 Task: Create a rule from the Routing list, Task moved to a section -> Set Priority in the project AquaVue , set the section as To-Do and set the priority of the task as  High
Action: Mouse moved to (70, 300)
Screenshot: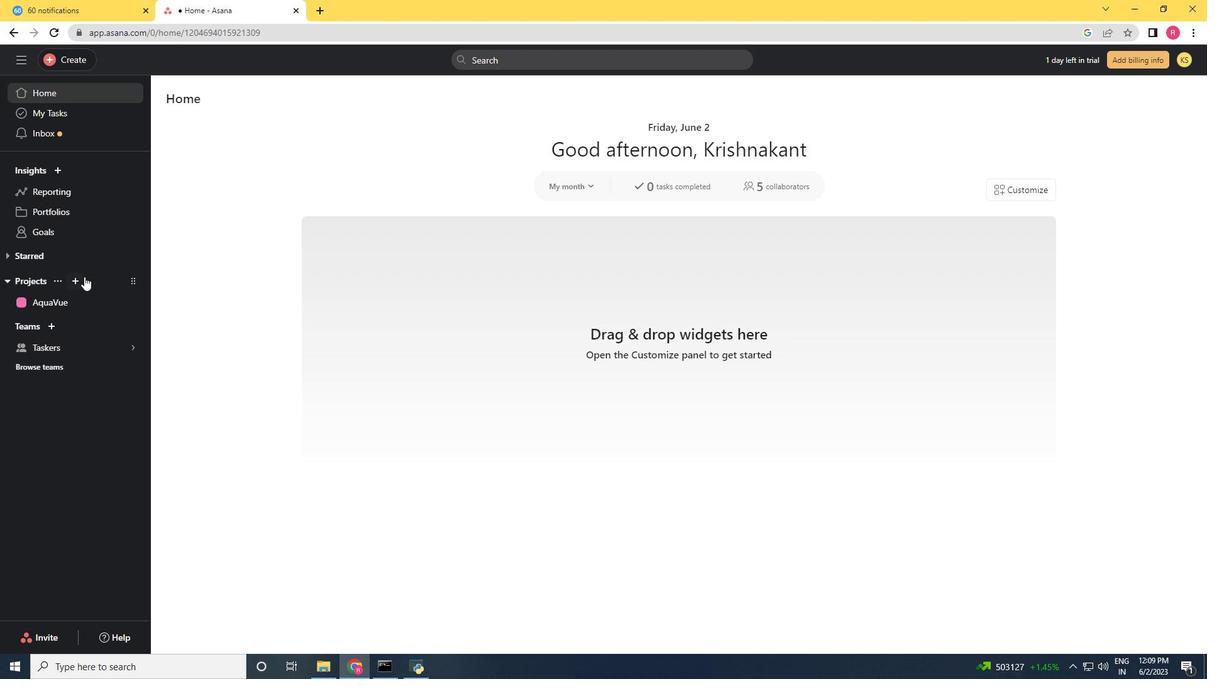
Action: Mouse pressed left at (70, 300)
Screenshot: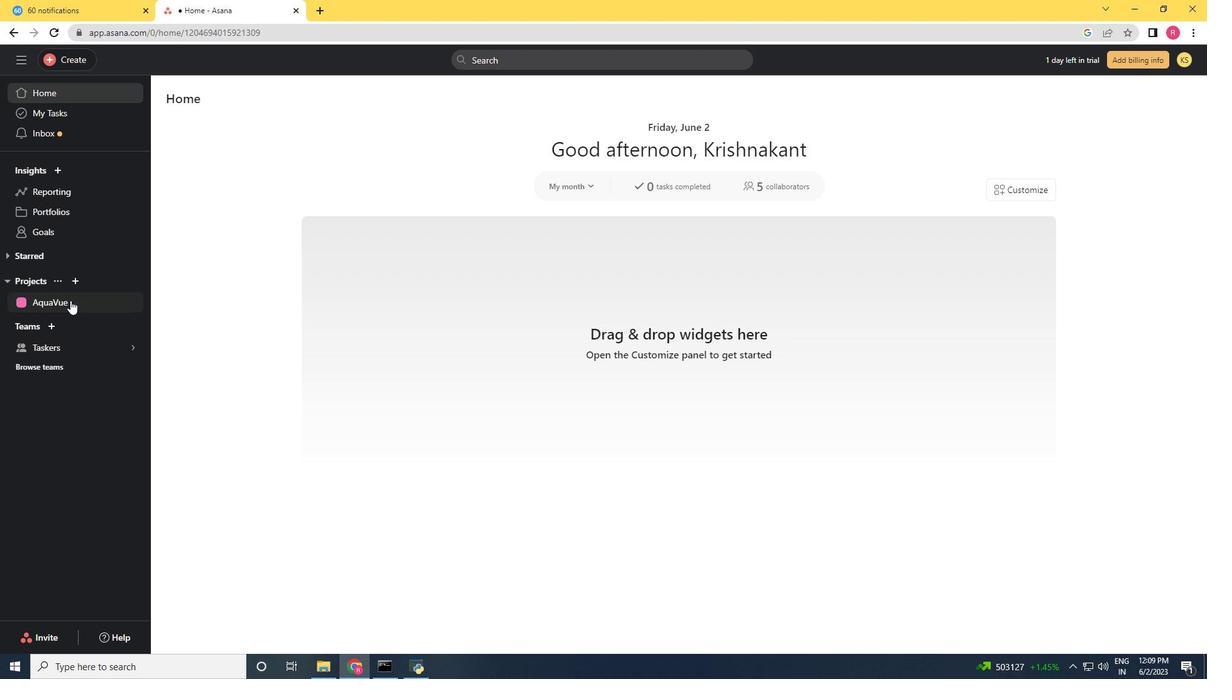 
Action: Mouse moved to (1165, 109)
Screenshot: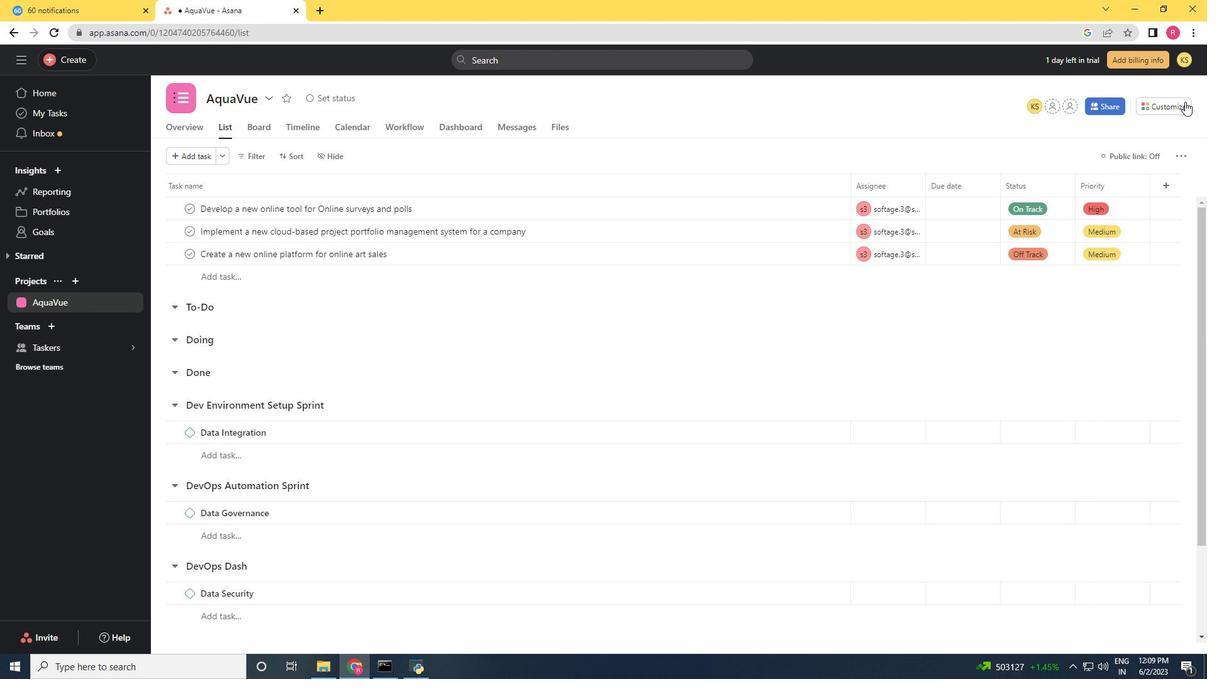 
Action: Mouse pressed left at (1165, 109)
Screenshot: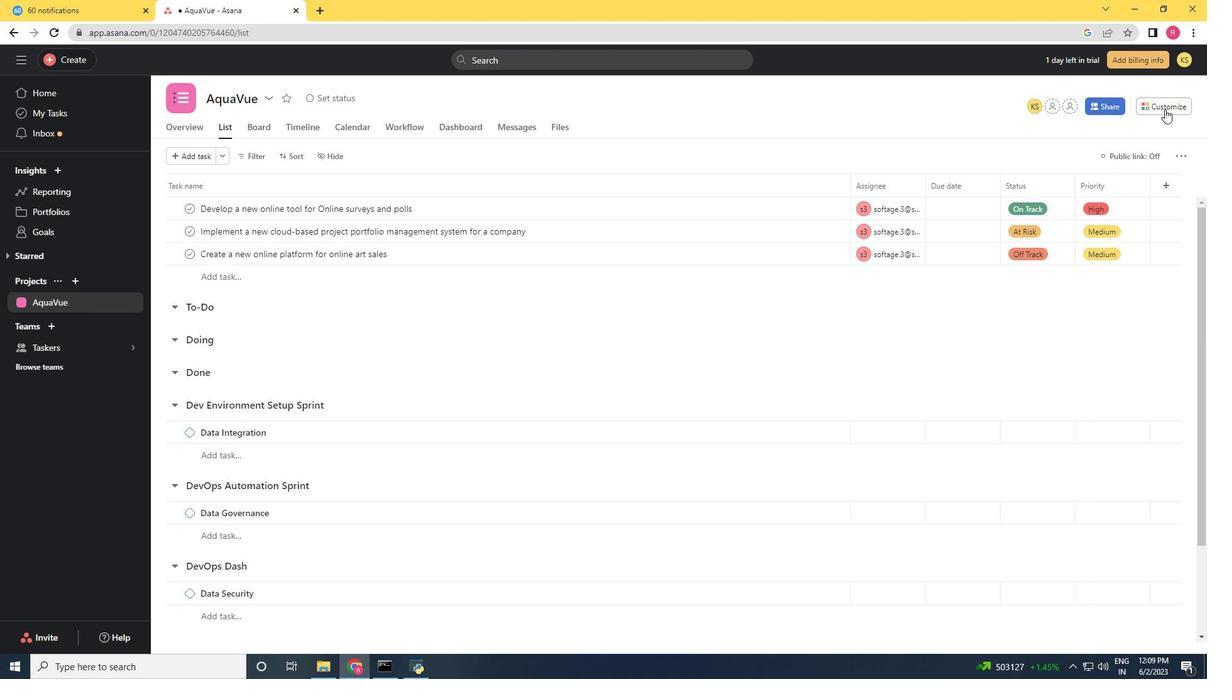 
Action: Mouse moved to (938, 279)
Screenshot: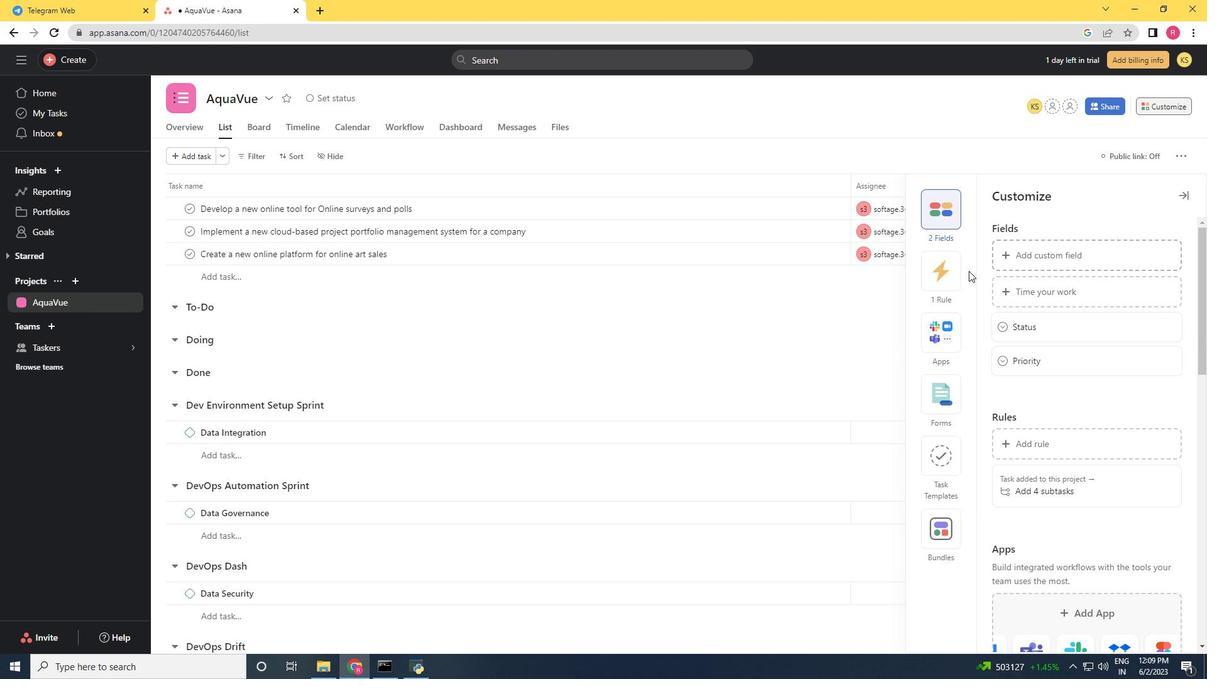 
Action: Mouse pressed left at (938, 279)
Screenshot: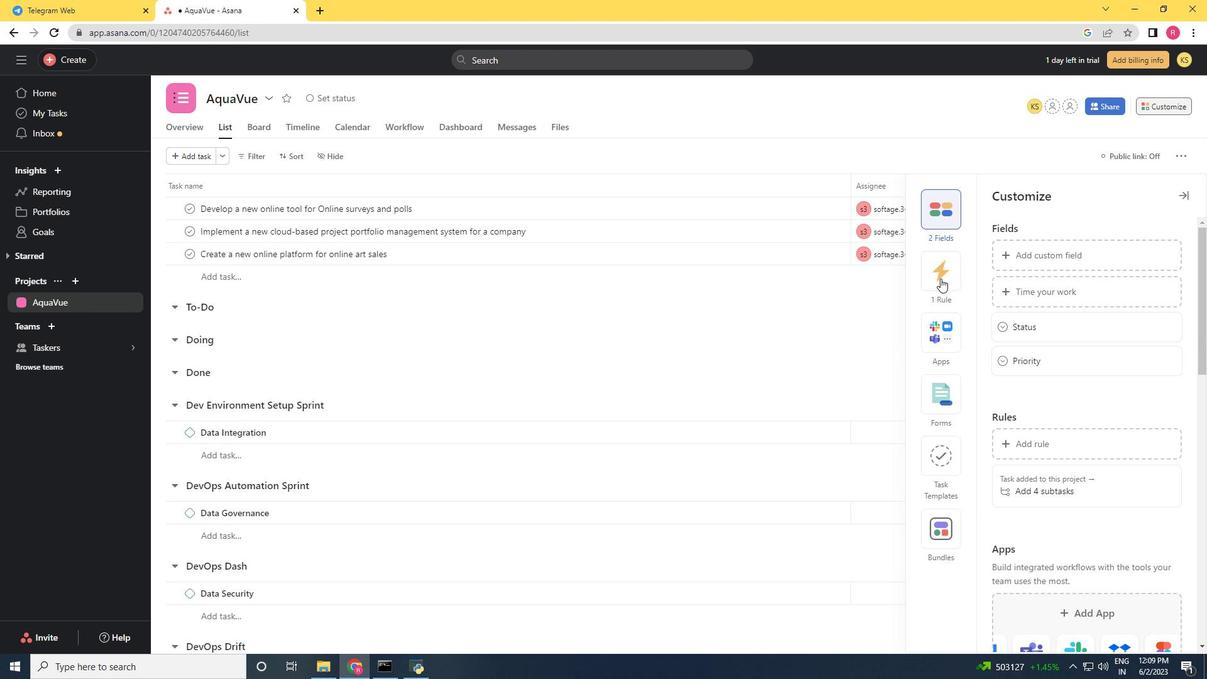 
Action: Mouse moved to (1024, 255)
Screenshot: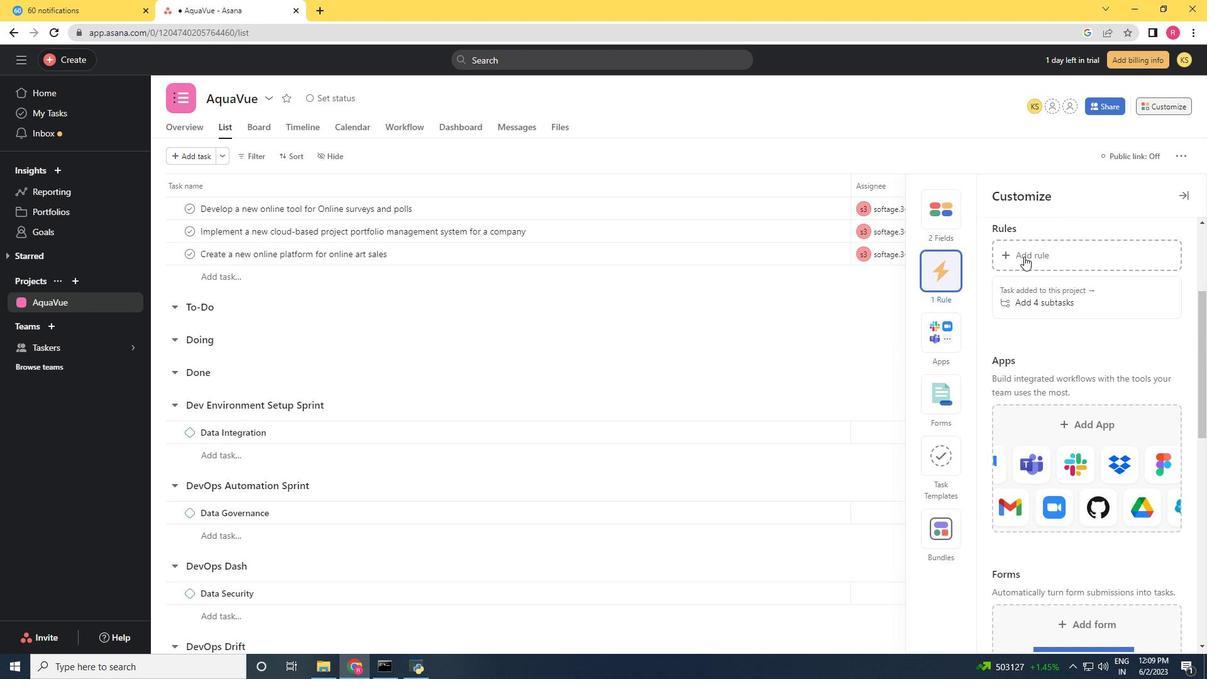 
Action: Mouse pressed left at (1024, 255)
Screenshot: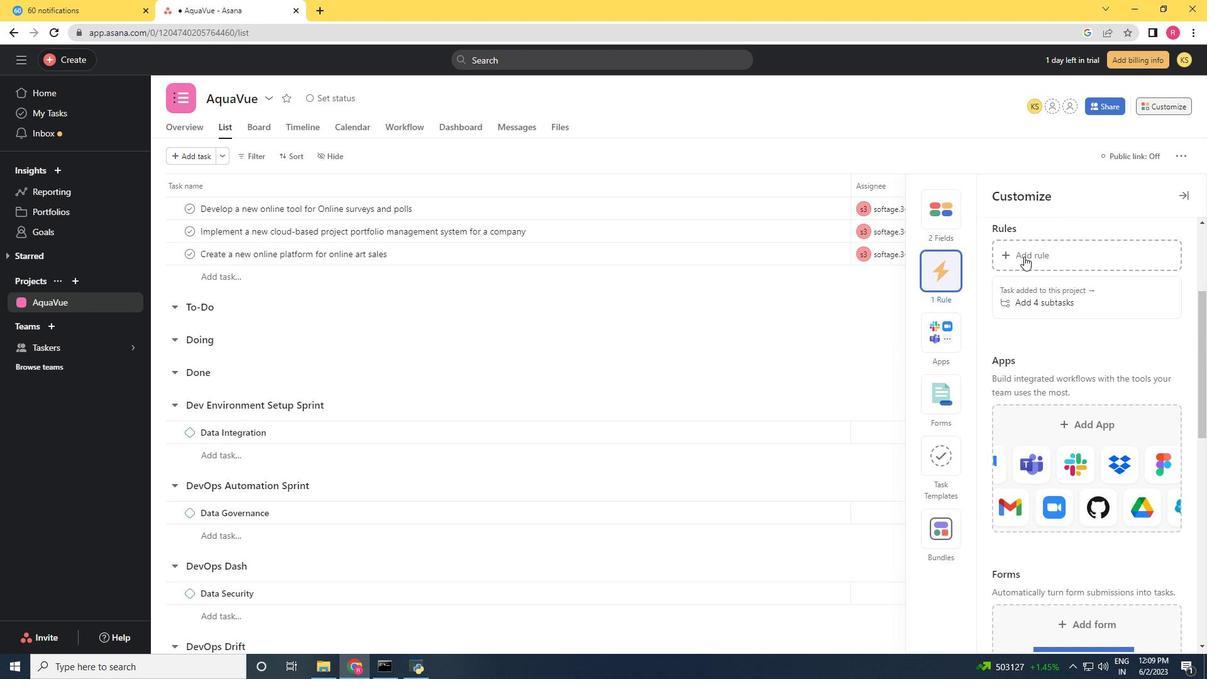 
Action: Mouse moved to (263, 169)
Screenshot: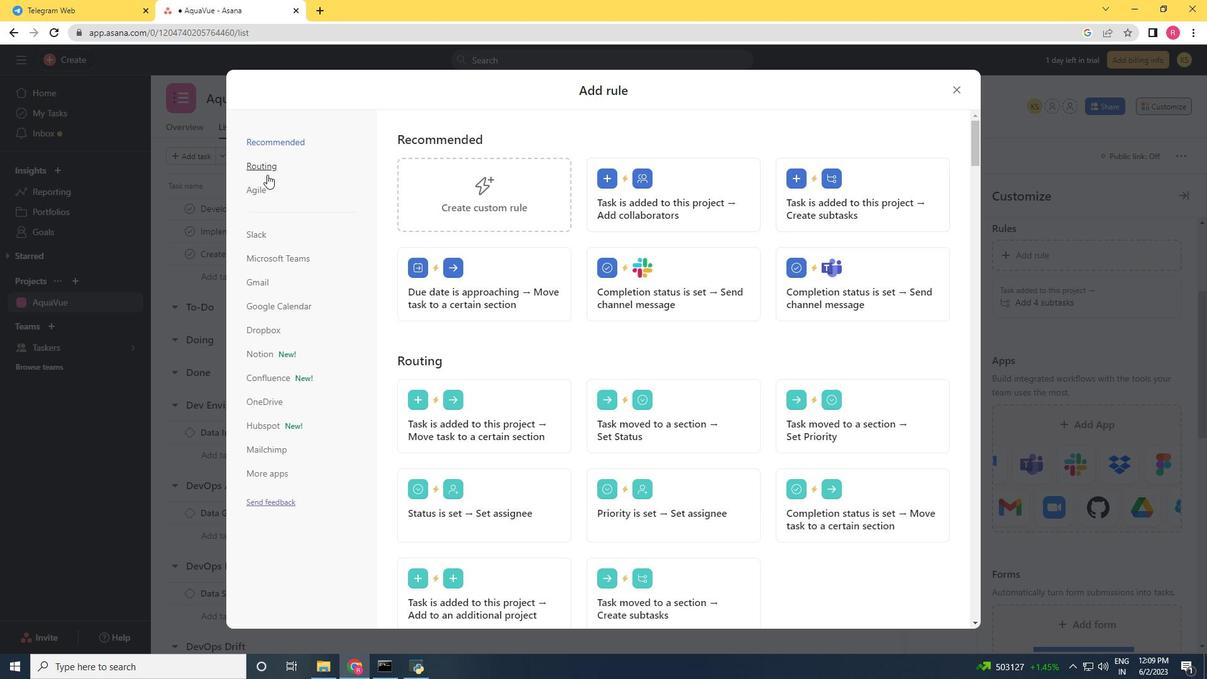
Action: Mouse pressed left at (263, 169)
Screenshot: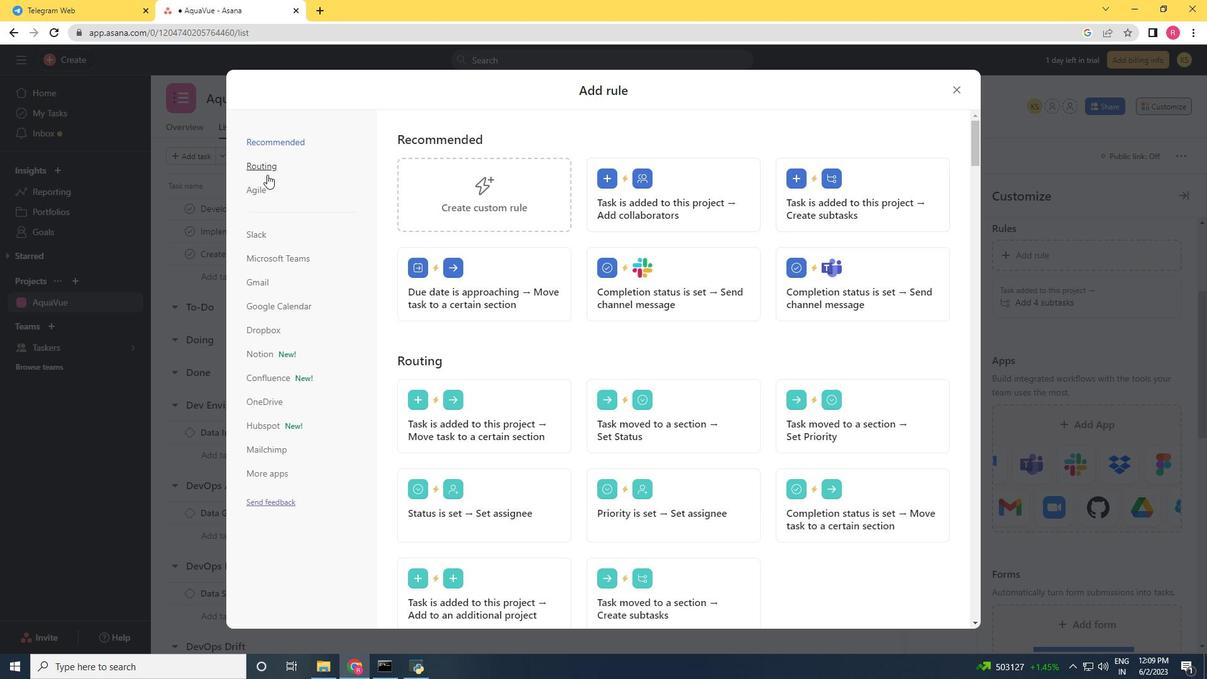 
Action: Mouse moved to (826, 189)
Screenshot: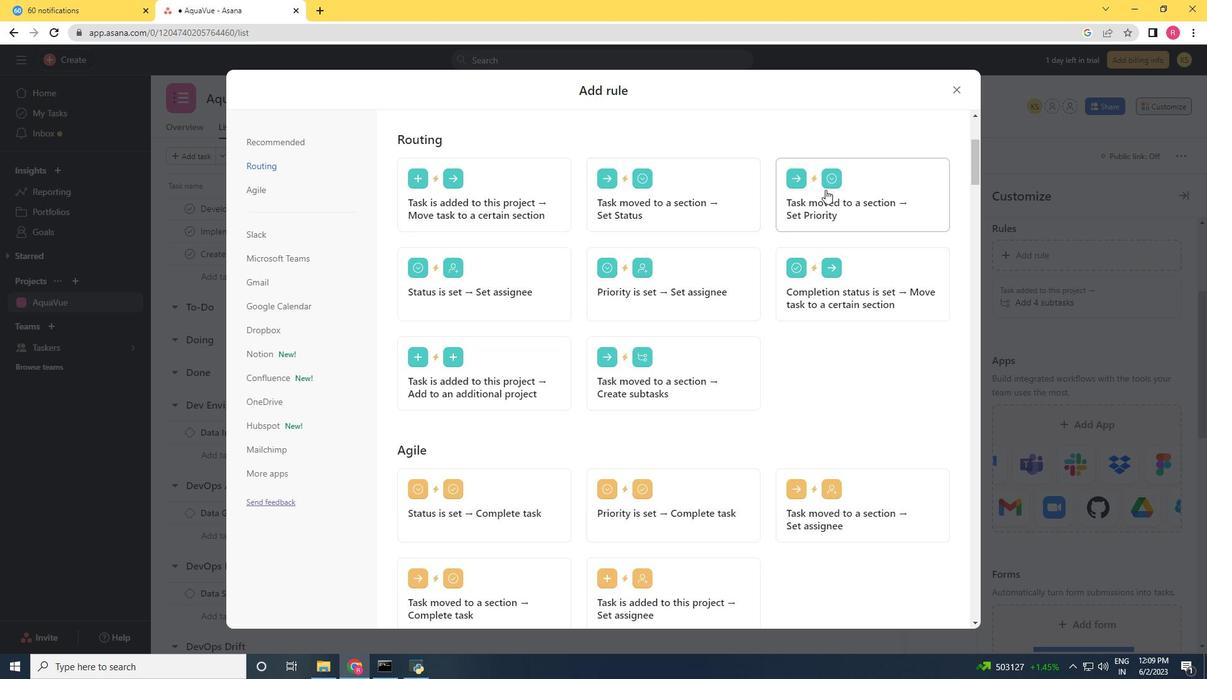 
Action: Mouse pressed left at (826, 189)
Screenshot: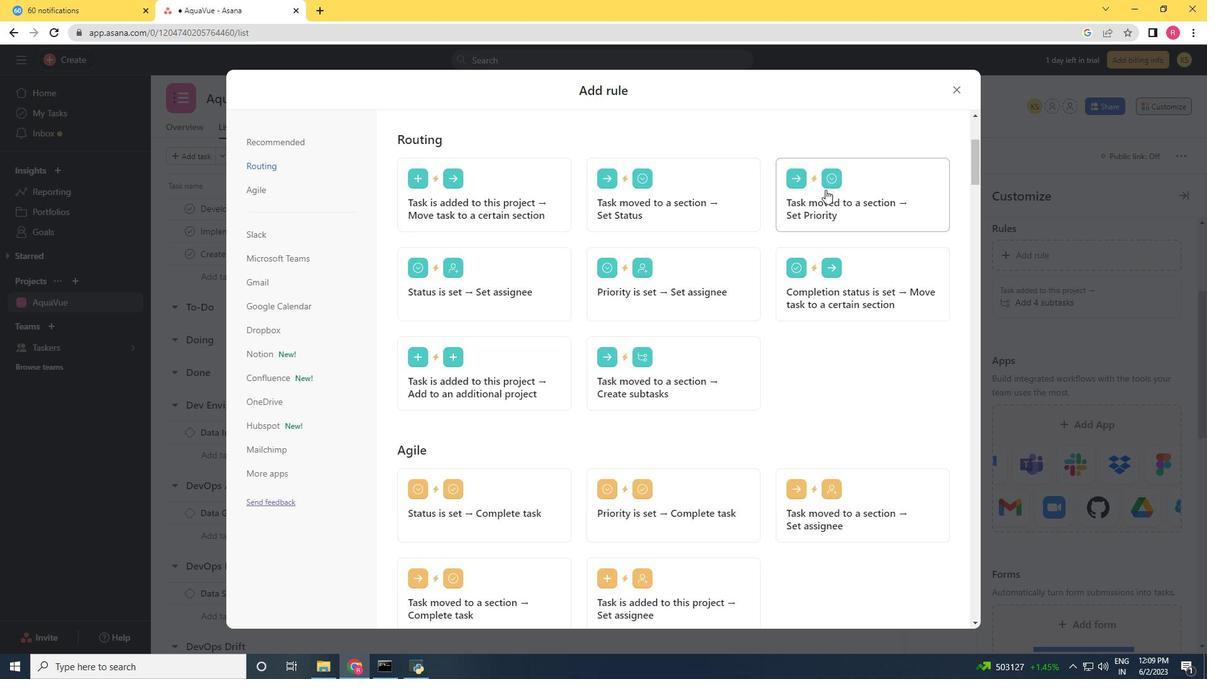 
Action: Mouse moved to (494, 343)
Screenshot: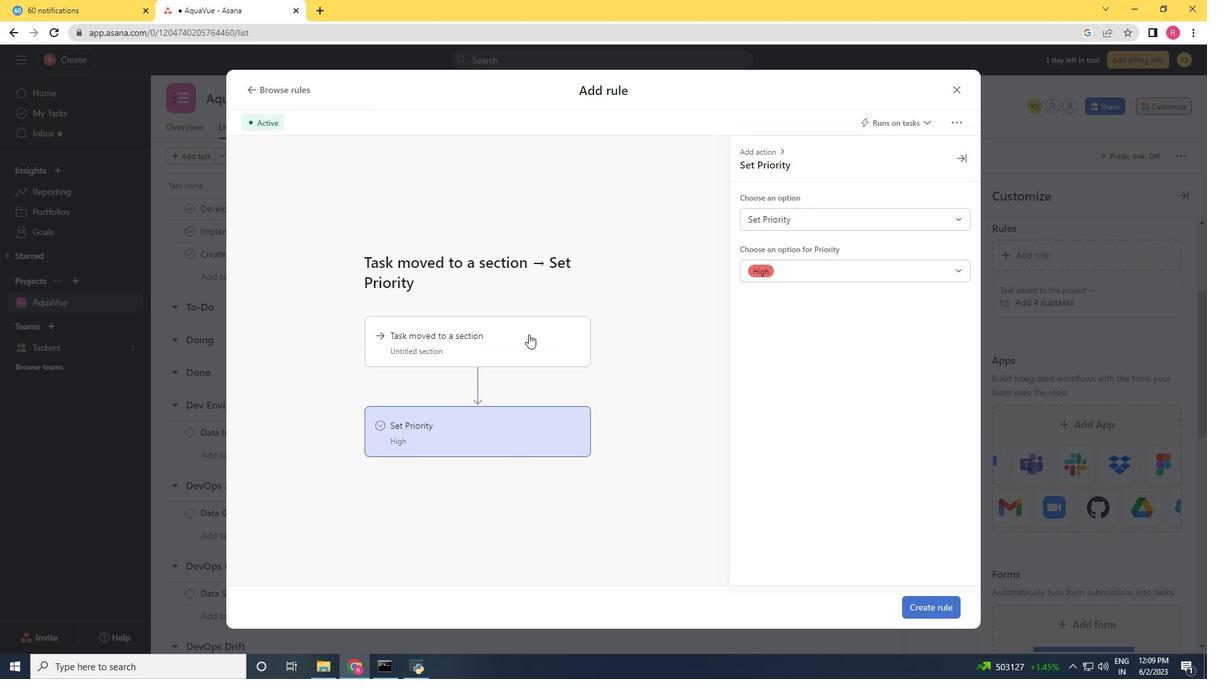 
Action: Mouse pressed left at (494, 343)
Screenshot: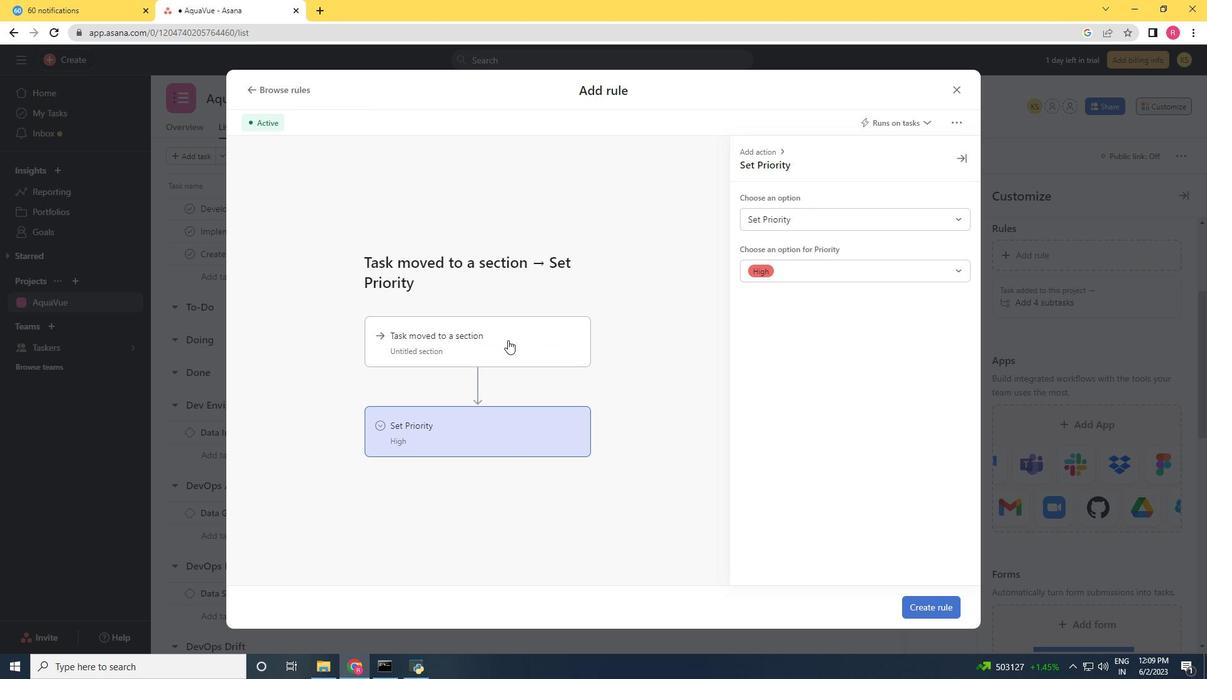 
Action: Mouse moved to (804, 211)
Screenshot: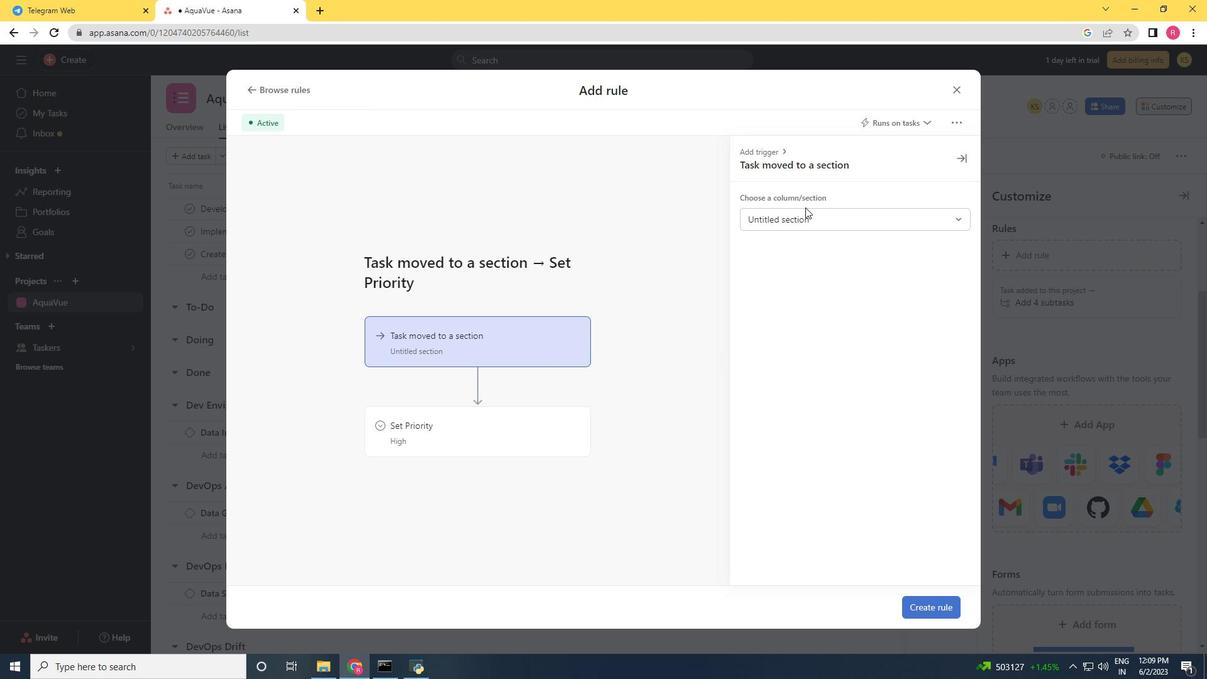 
Action: Mouse pressed left at (804, 211)
Screenshot: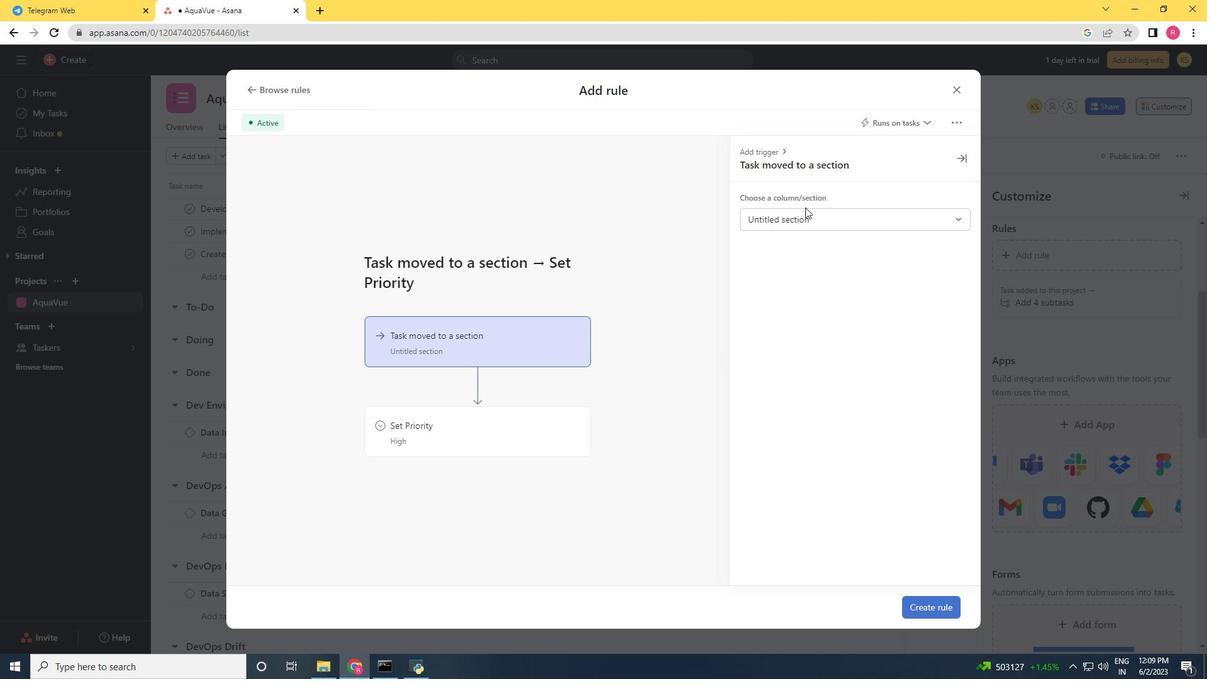 
Action: Mouse moved to (785, 264)
Screenshot: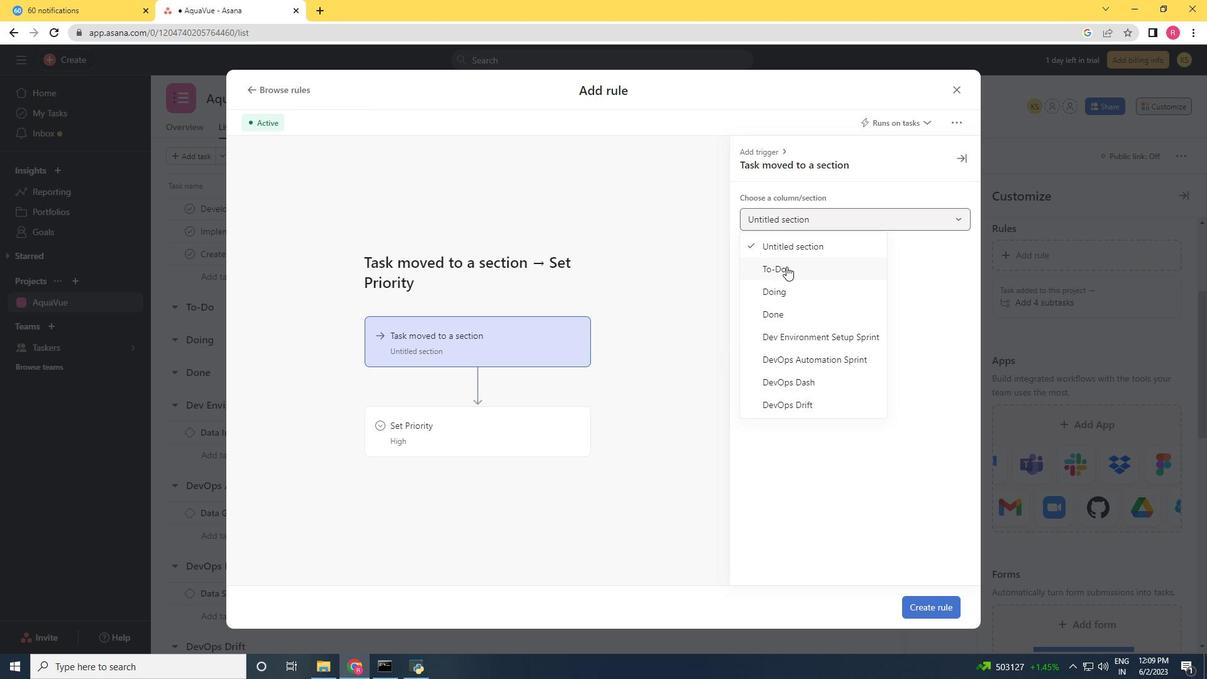 
Action: Mouse pressed left at (785, 264)
Screenshot: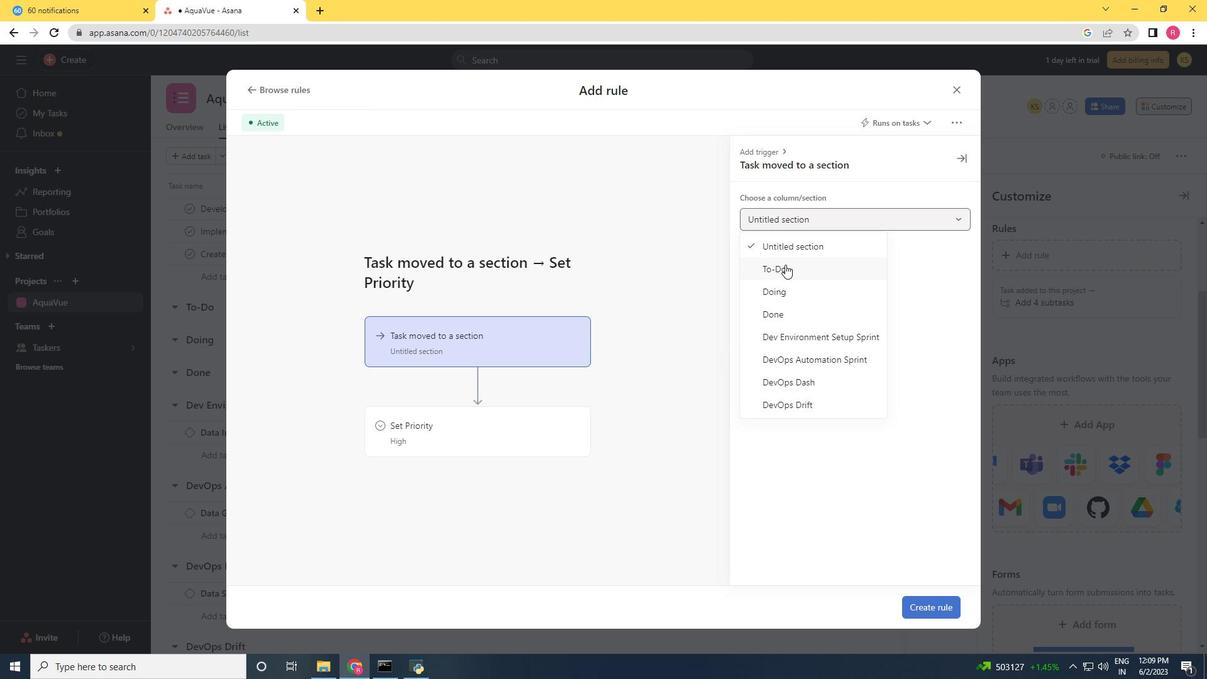 
Action: Mouse moved to (511, 413)
Screenshot: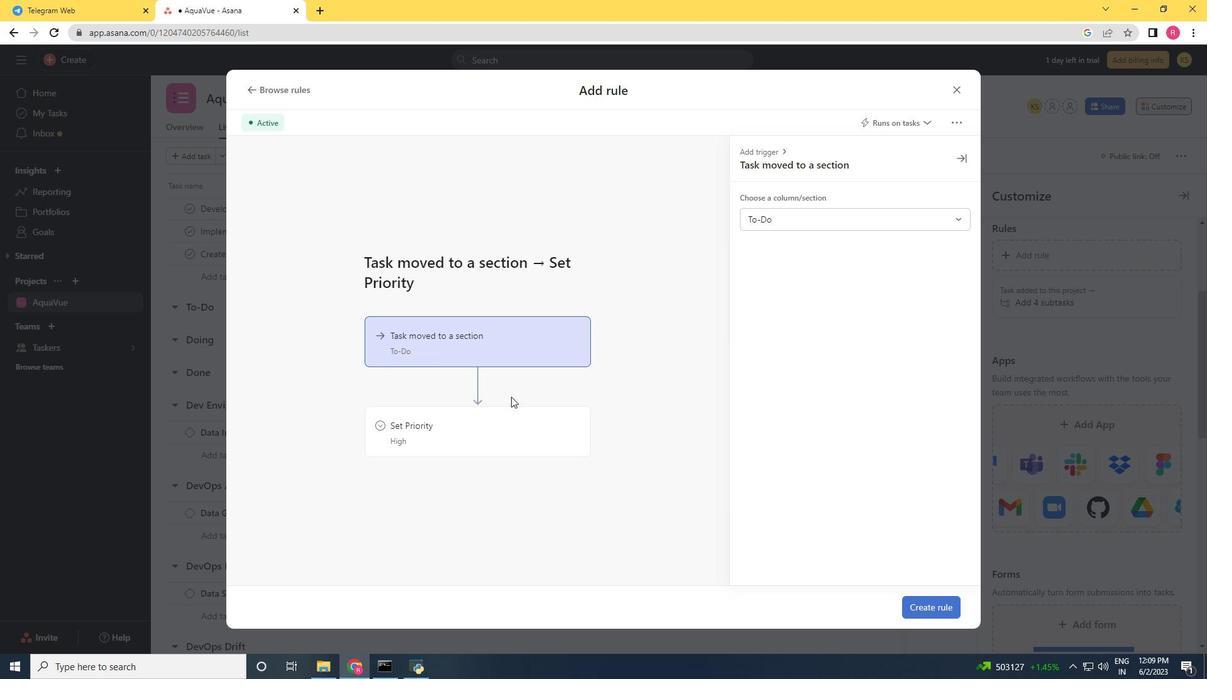 
Action: Mouse pressed left at (511, 413)
Screenshot: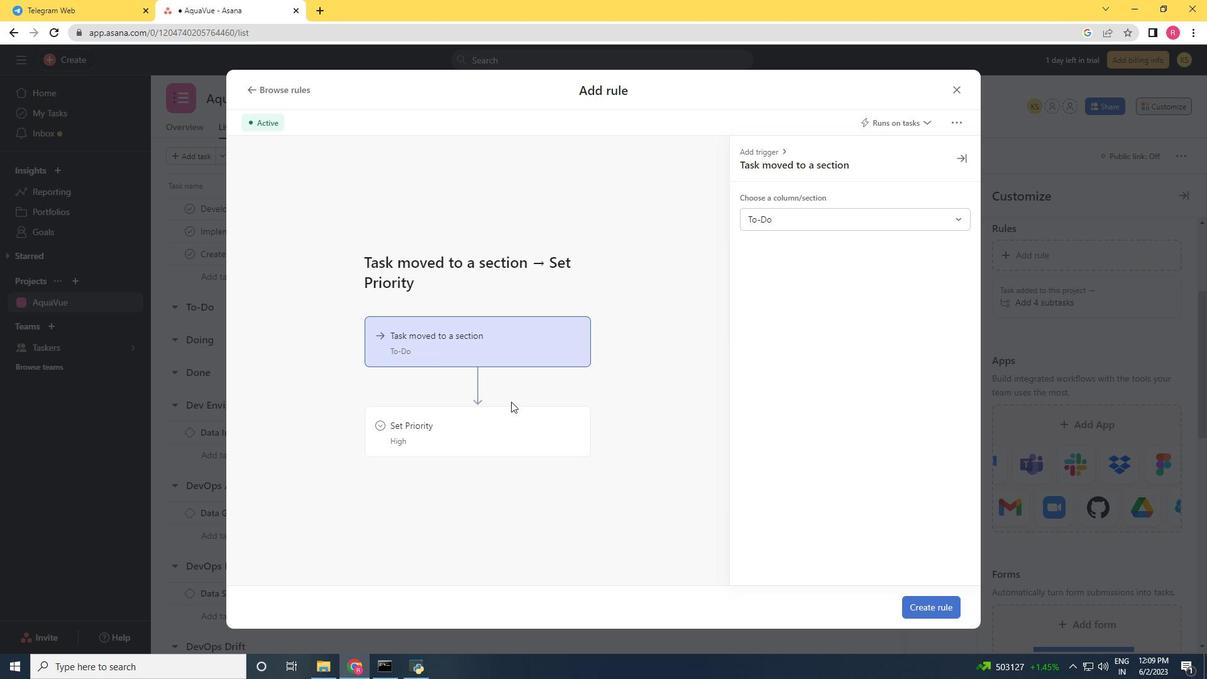 
Action: Mouse moved to (787, 227)
Screenshot: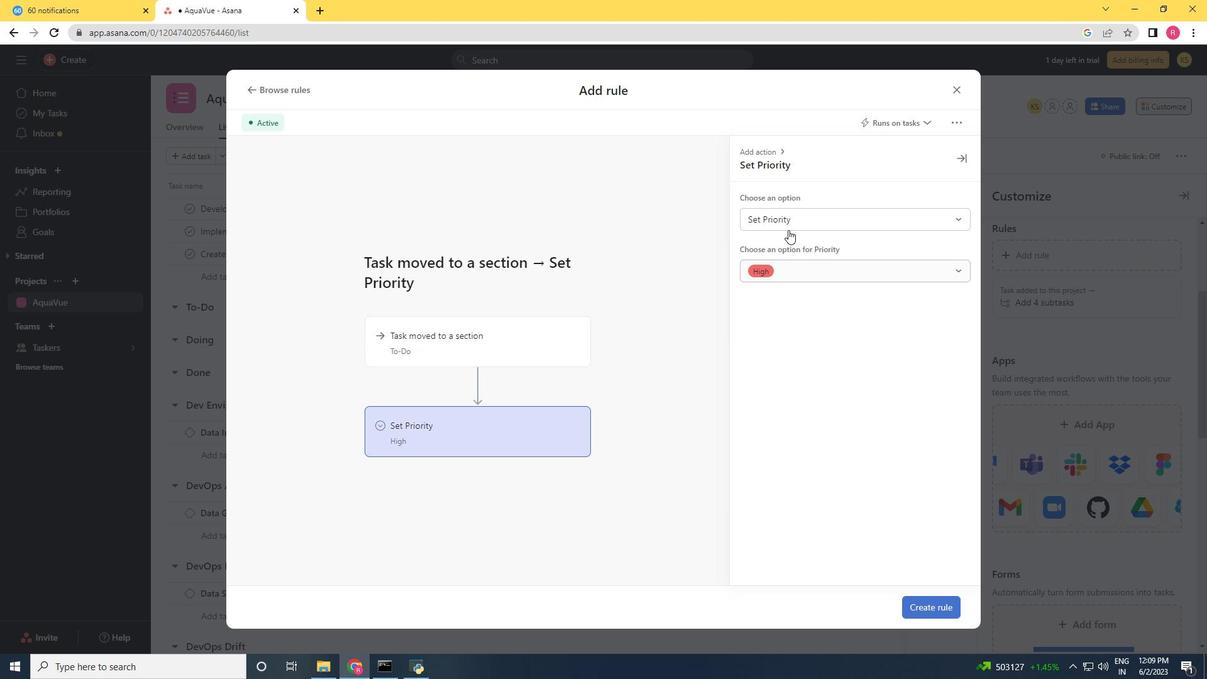 
Action: Mouse pressed left at (787, 227)
Screenshot: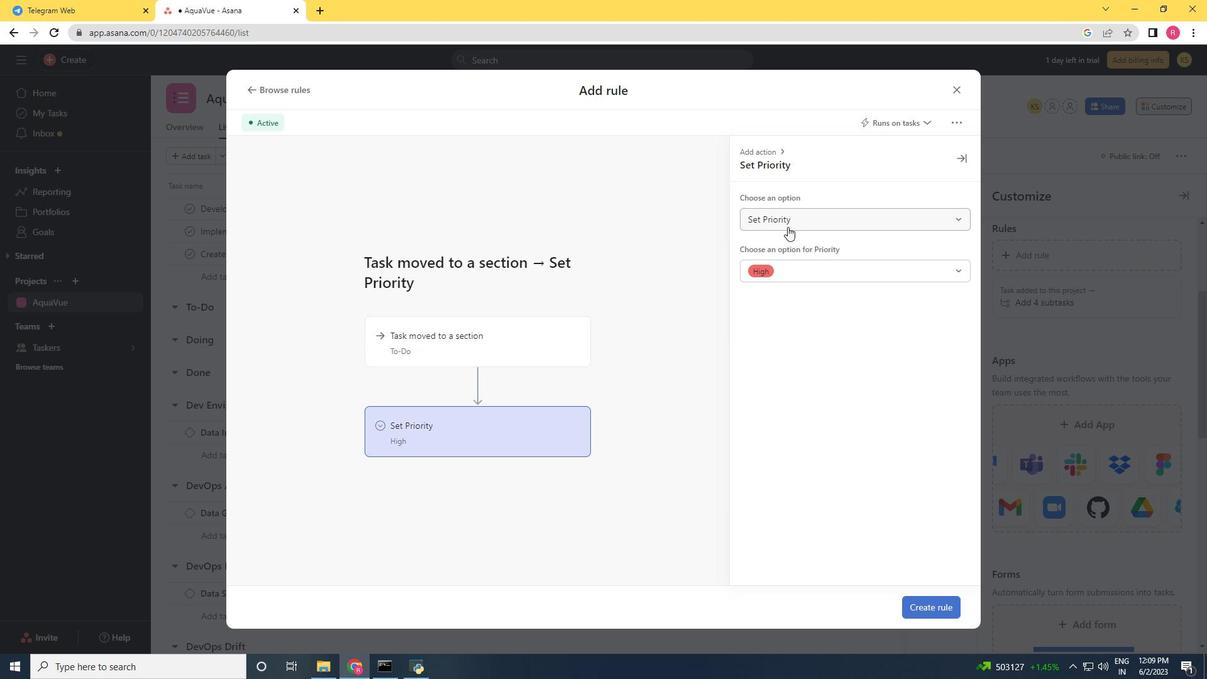 
Action: Mouse moved to (791, 252)
Screenshot: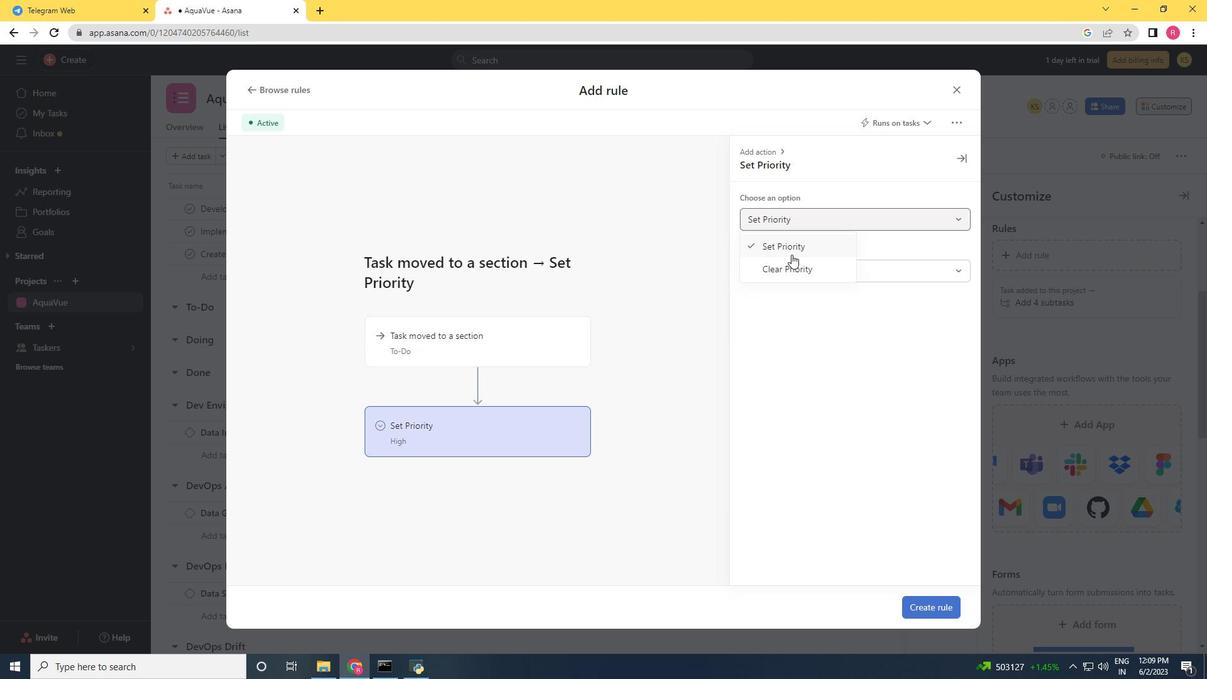 
Action: Mouse pressed left at (791, 252)
Screenshot: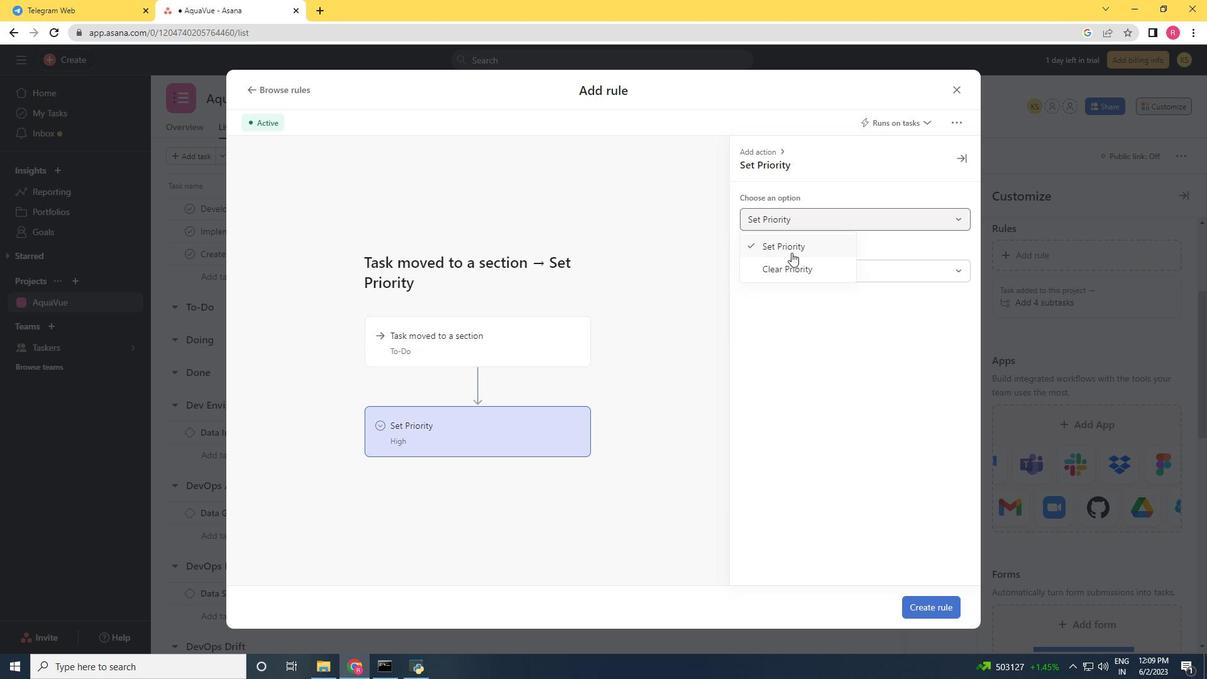 
Action: Mouse moved to (796, 269)
Screenshot: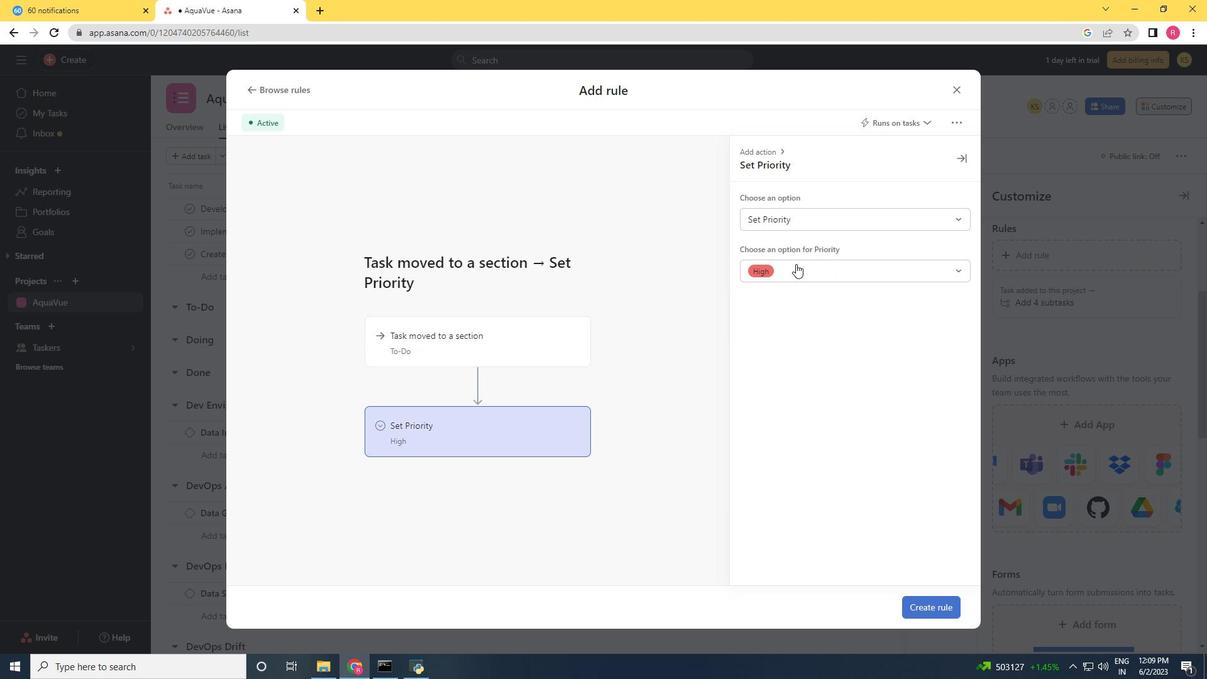 
Action: Mouse pressed left at (796, 269)
Screenshot: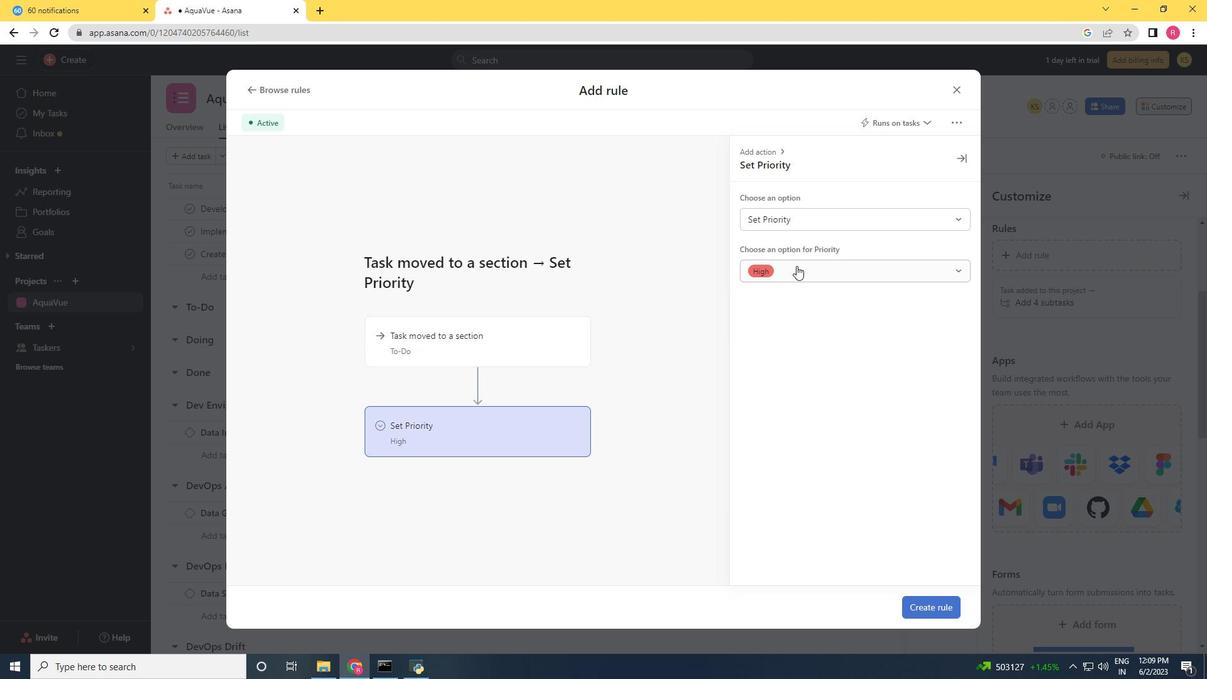 
Action: Mouse moved to (781, 296)
Screenshot: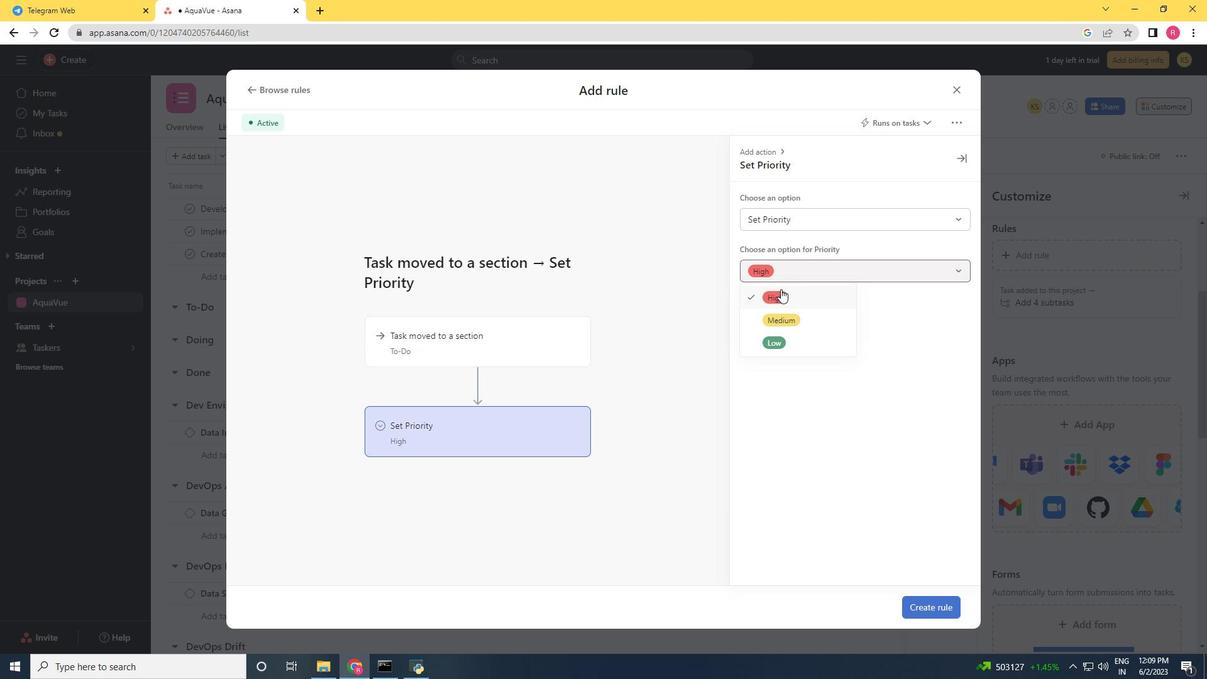 
Action: Mouse pressed left at (781, 296)
Screenshot: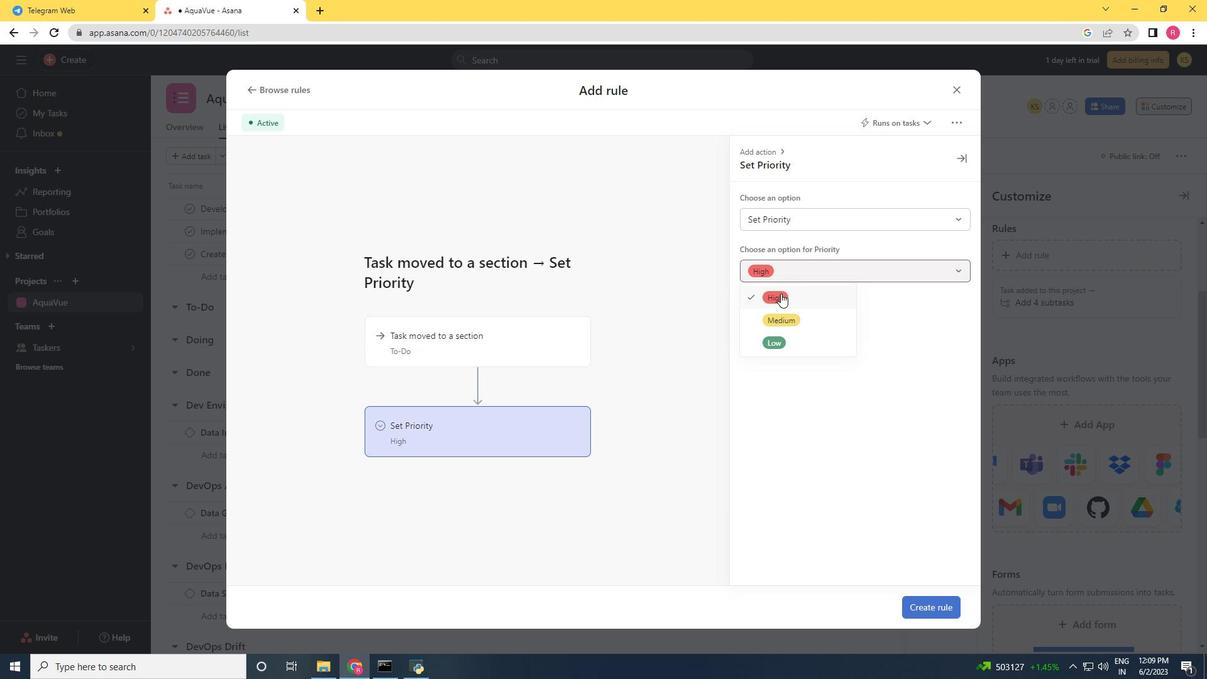 
Action: Mouse moved to (933, 604)
Screenshot: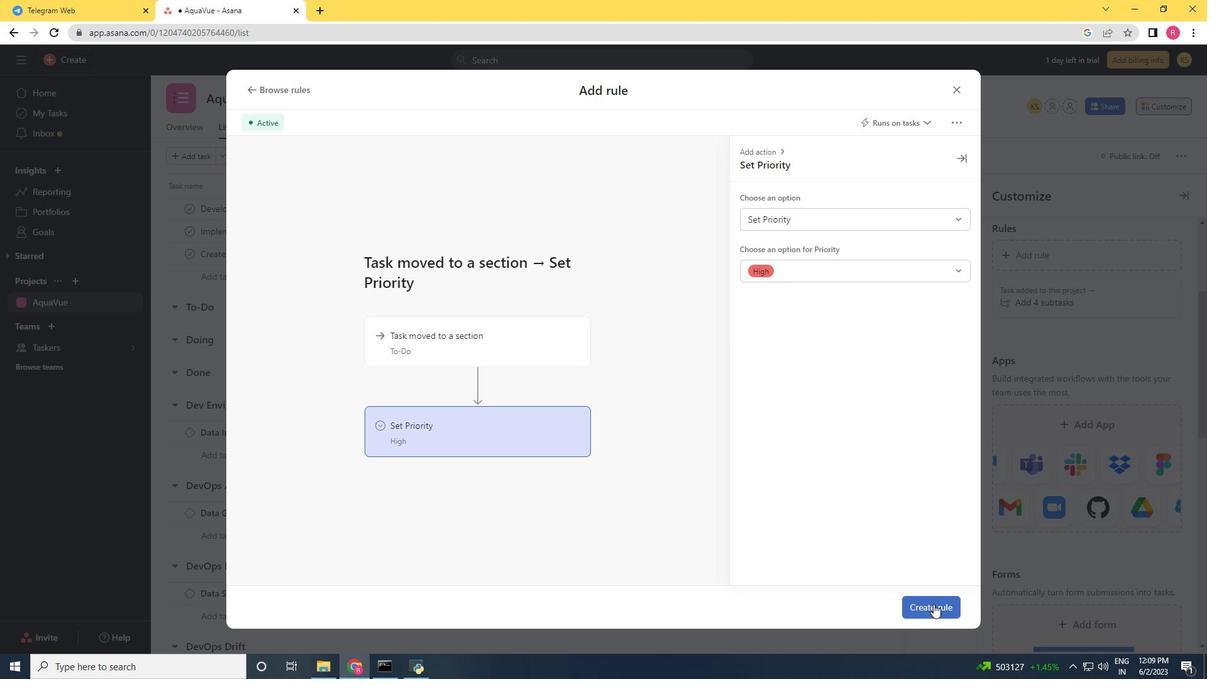 
Action: Mouse pressed left at (933, 604)
Screenshot: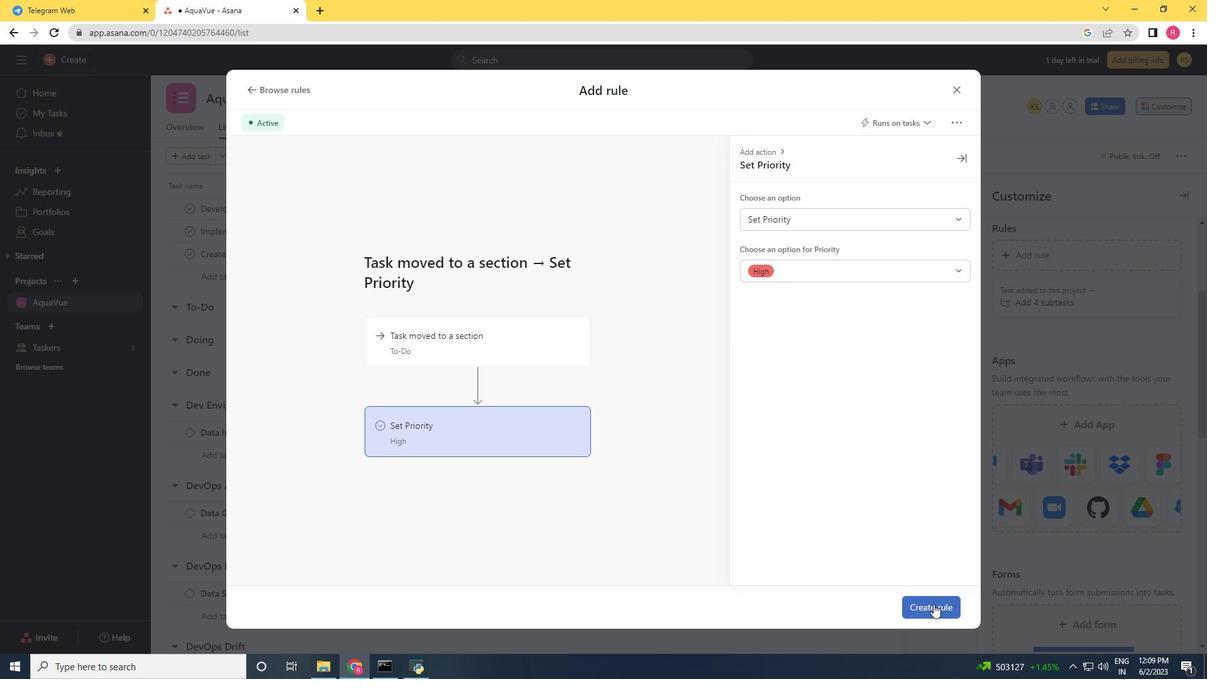 
Action: Mouse moved to (900, 567)
Screenshot: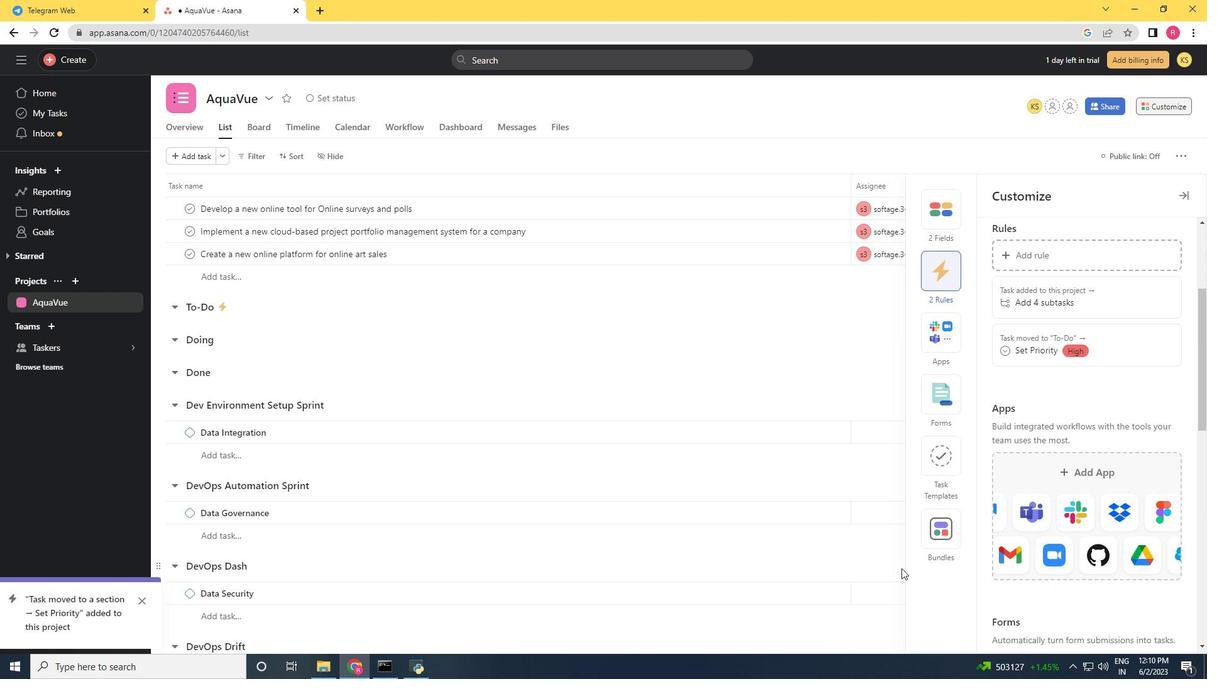
